 Task: Look for products in the category "Lager" from Coors only.
Action: Mouse moved to (742, 264)
Screenshot: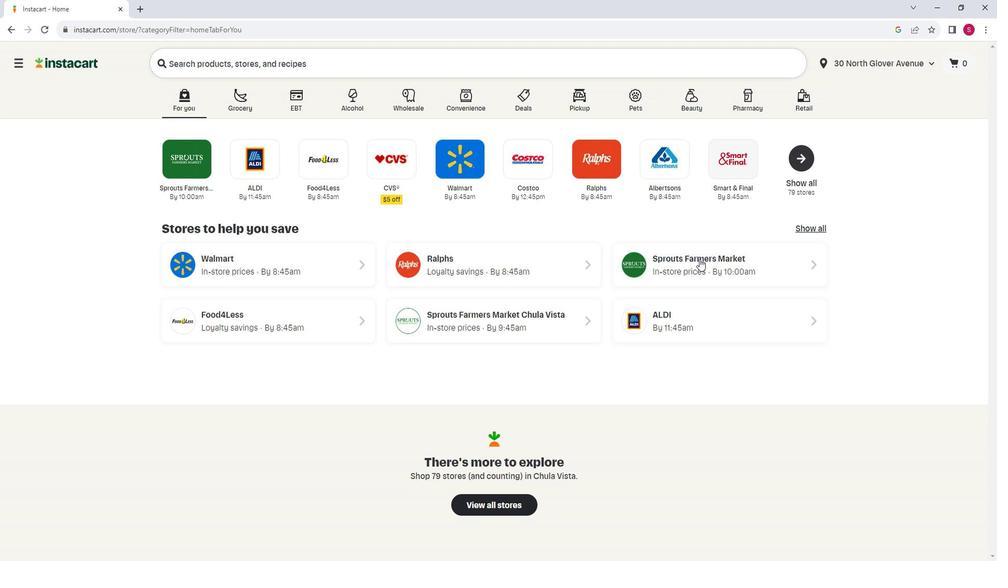 
Action: Mouse pressed left at (742, 264)
Screenshot: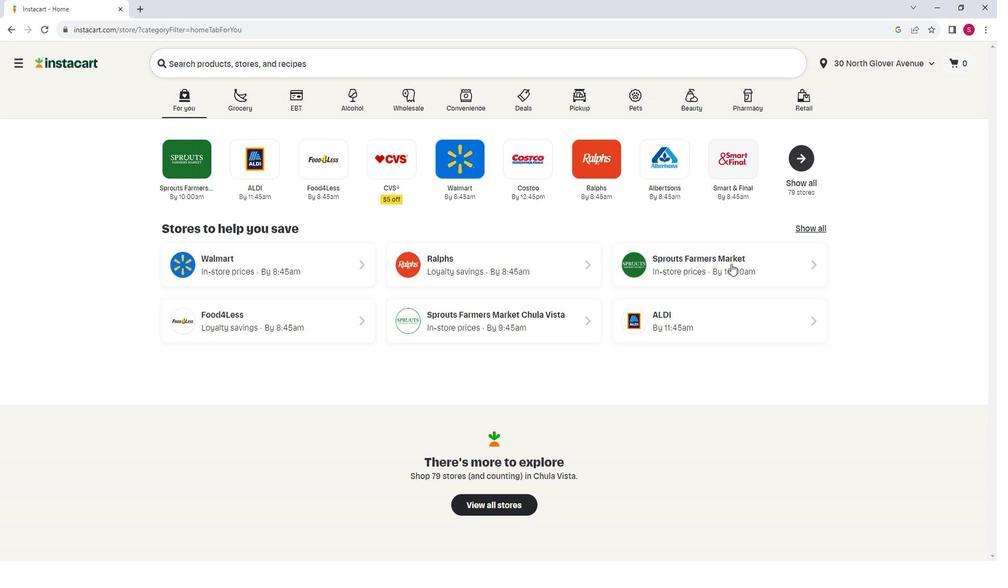 
Action: Mouse moved to (77, 404)
Screenshot: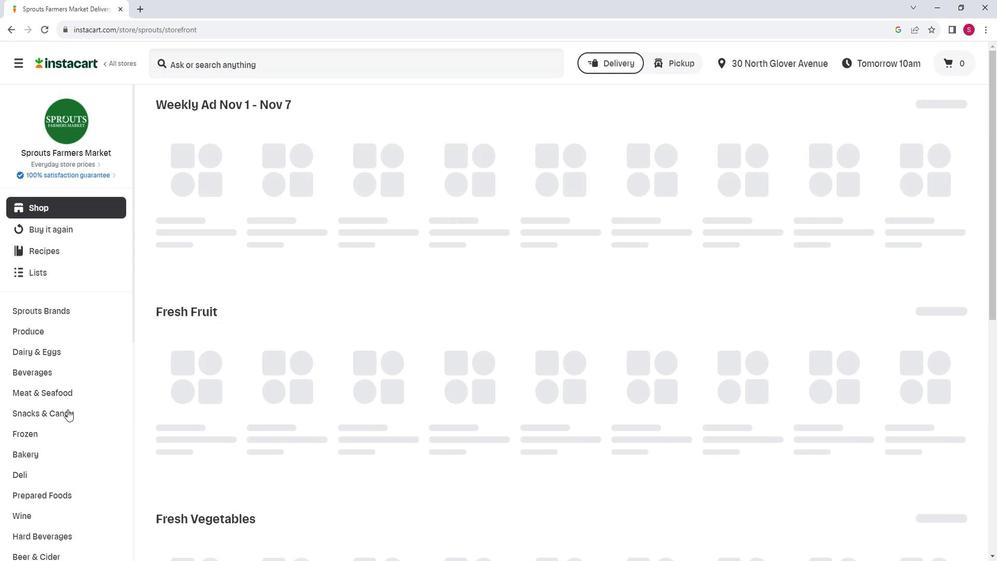 
Action: Mouse scrolled (77, 404) with delta (0, 0)
Screenshot: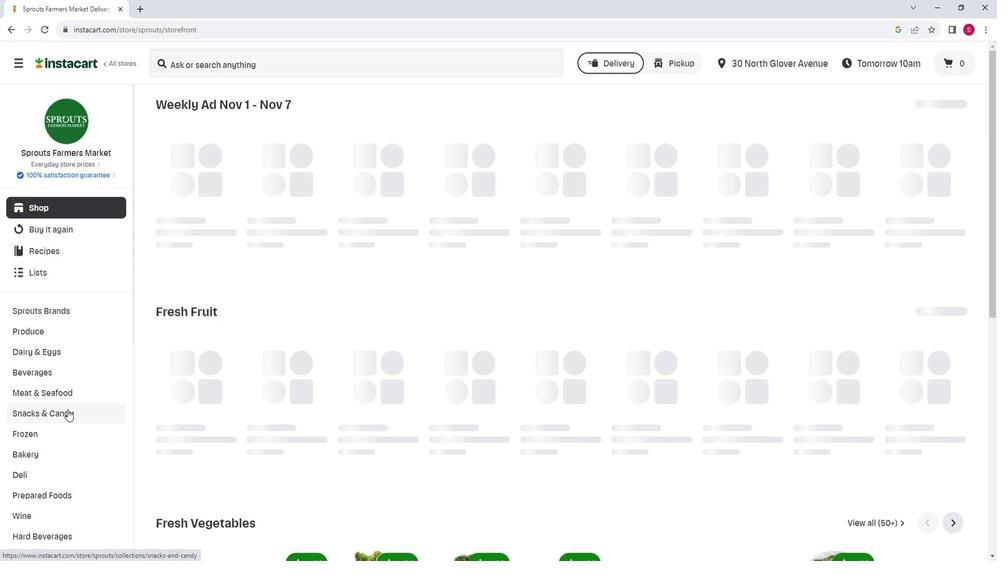 
Action: Mouse moved to (77, 404)
Screenshot: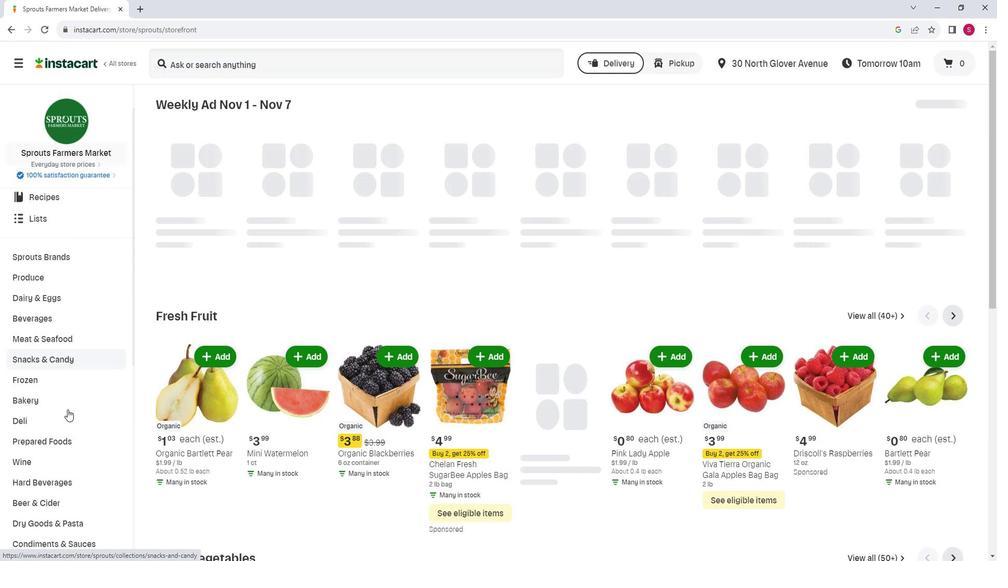
Action: Mouse scrolled (77, 404) with delta (0, 0)
Screenshot: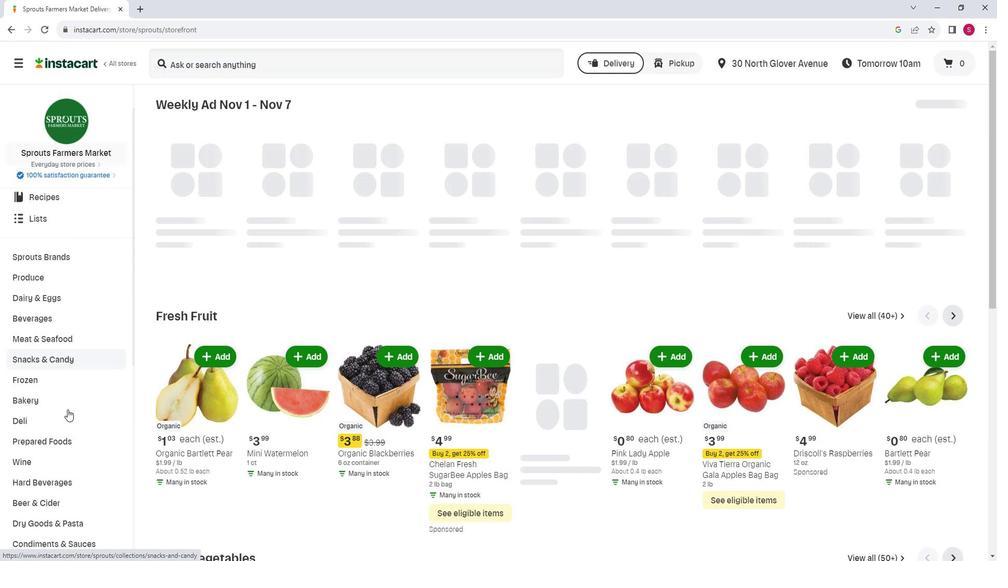 
Action: Mouse moved to (64, 494)
Screenshot: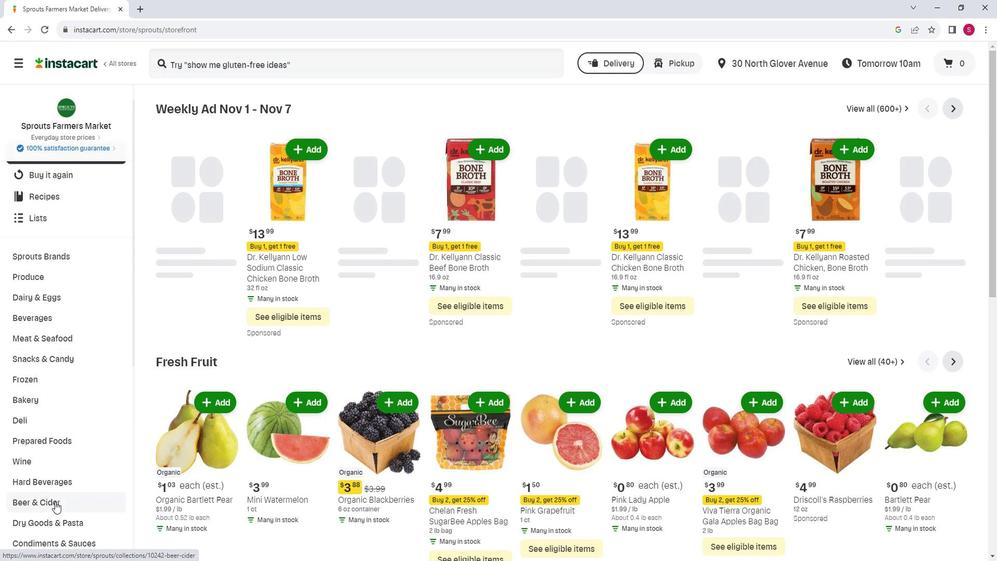 
Action: Mouse pressed left at (64, 494)
Screenshot: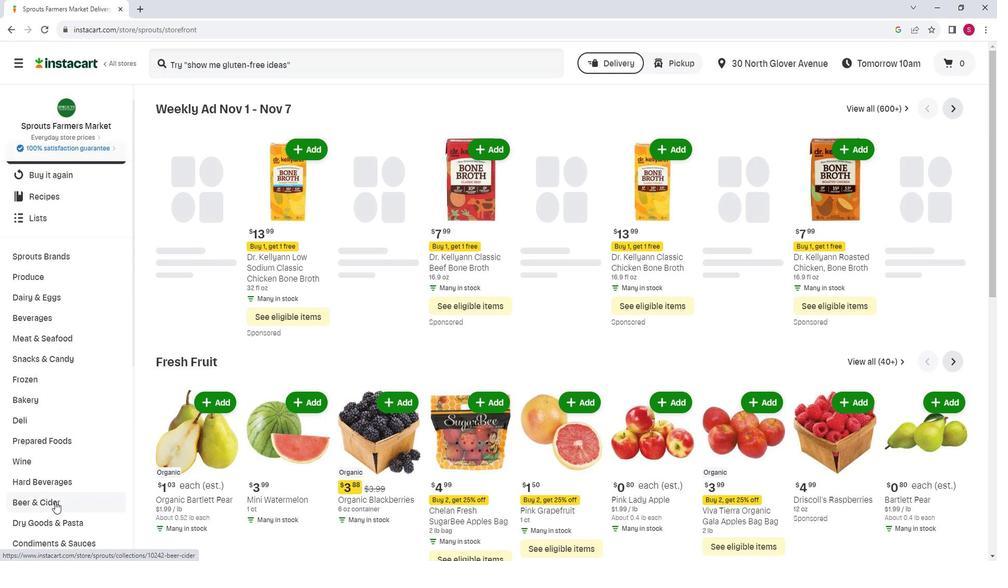 
Action: Mouse moved to (338, 133)
Screenshot: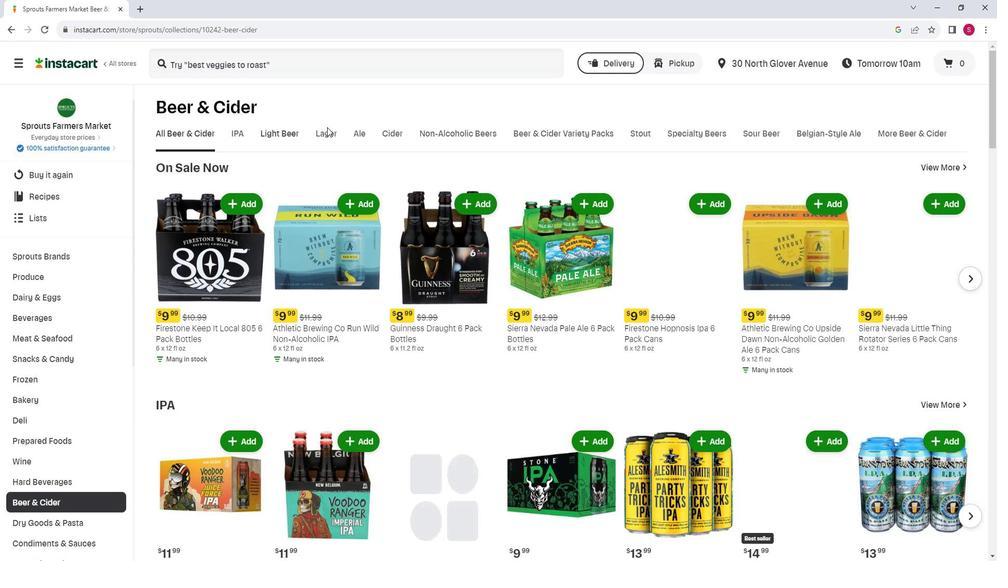 
Action: Mouse pressed left at (338, 133)
Screenshot: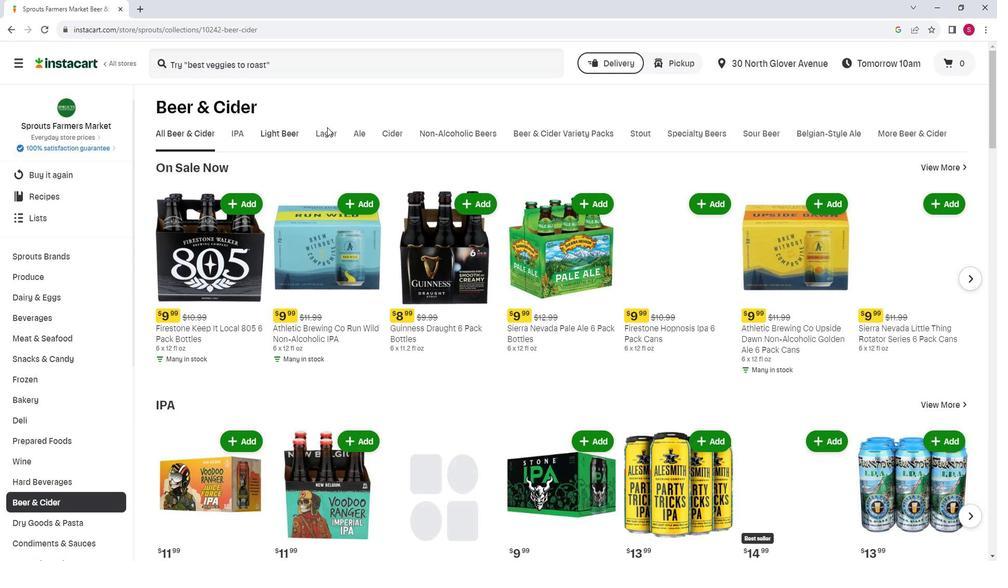 
Action: Mouse moved to (261, 177)
Screenshot: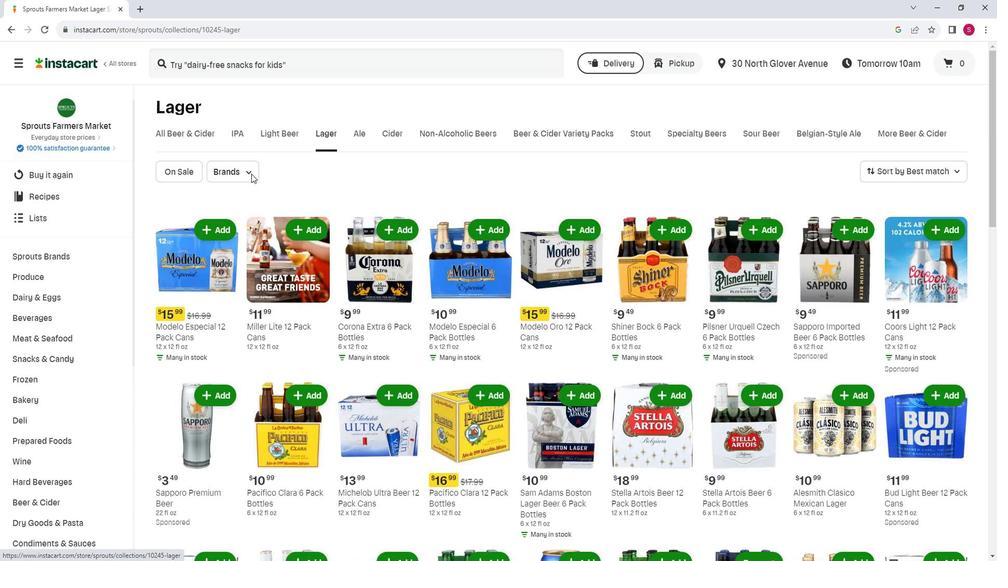 
Action: Mouse pressed left at (261, 177)
Screenshot: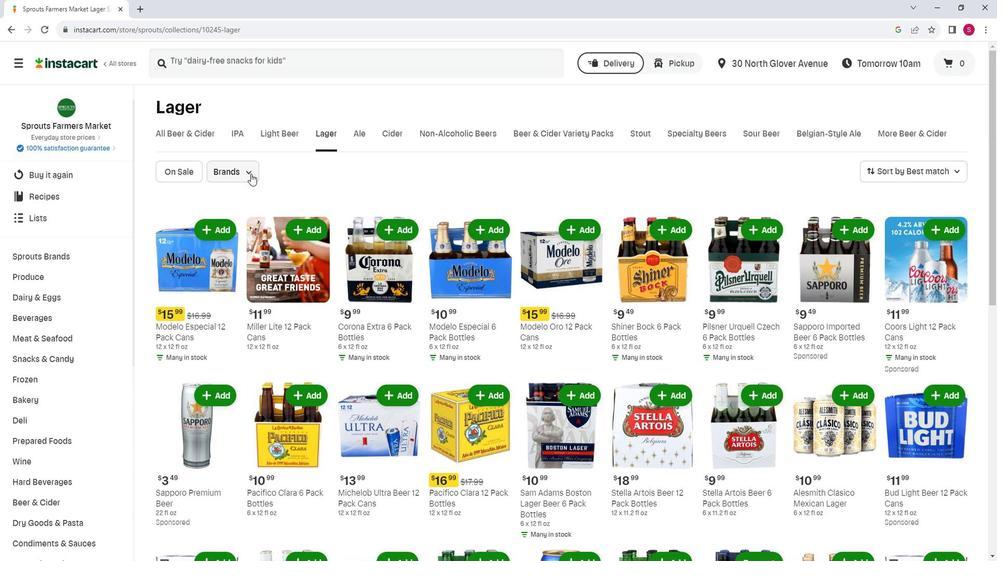 
Action: Mouse moved to (275, 216)
Screenshot: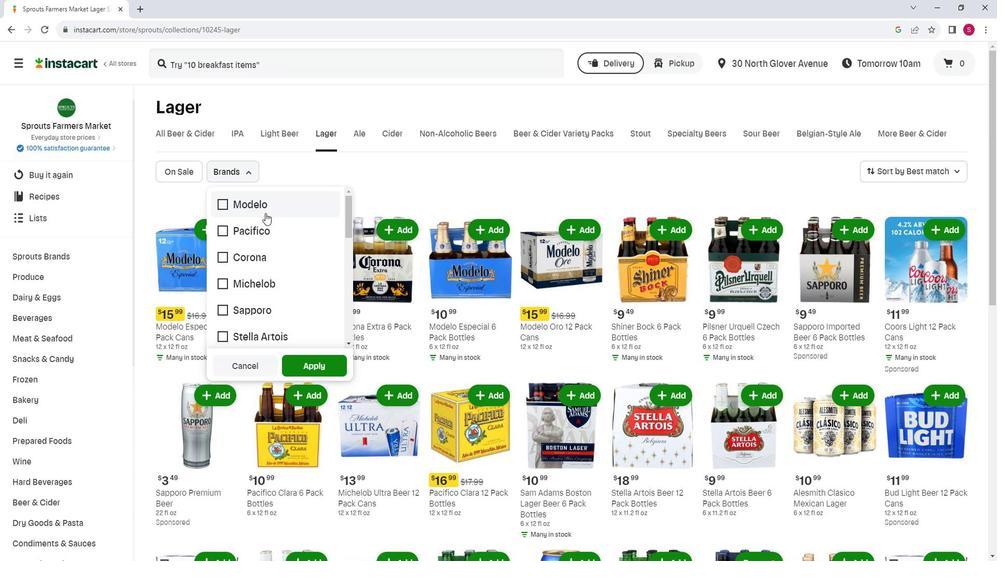 
Action: Mouse scrolled (275, 216) with delta (0, 0)
Screenshot: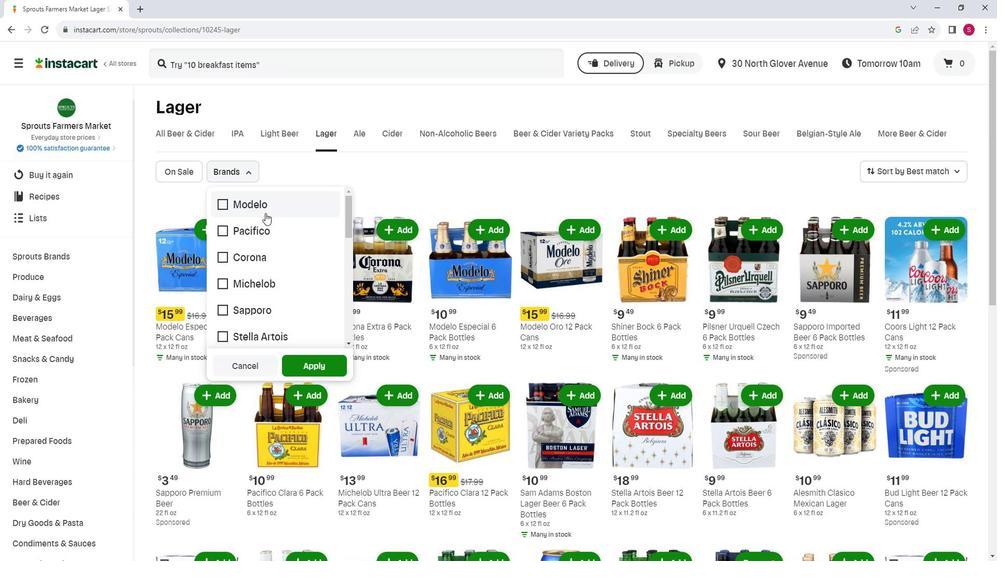 
Action: Mouse scrolled (275, 216) with delta (0, 0)
Screenshot: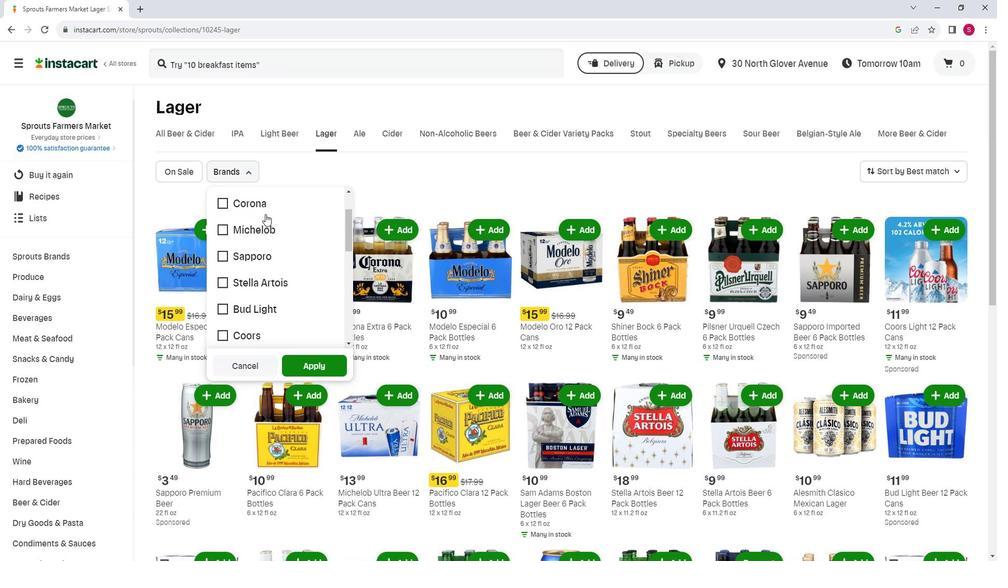 
Action: Mouse moved to (275, 217)
Screenshot: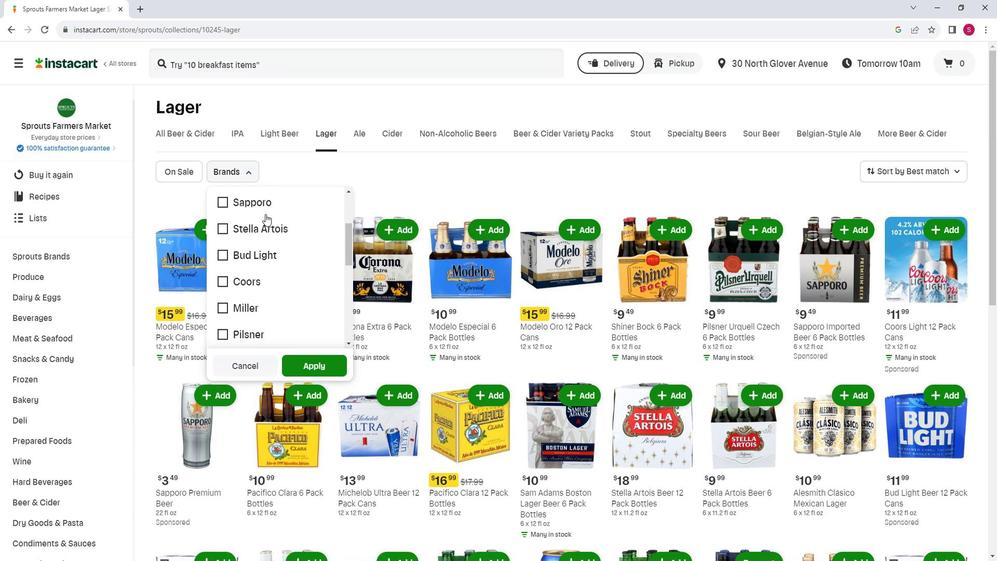 
Action: Mouse scrolled (275, 216) with delta (0, 0)
Screenshot: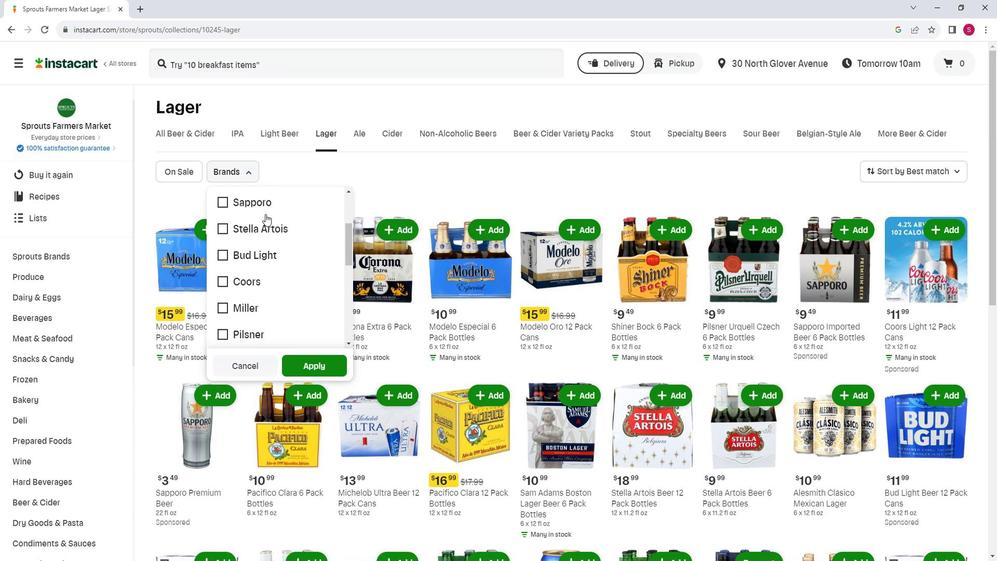 
Action: Mouse moved to (280, 231)
Screenshot: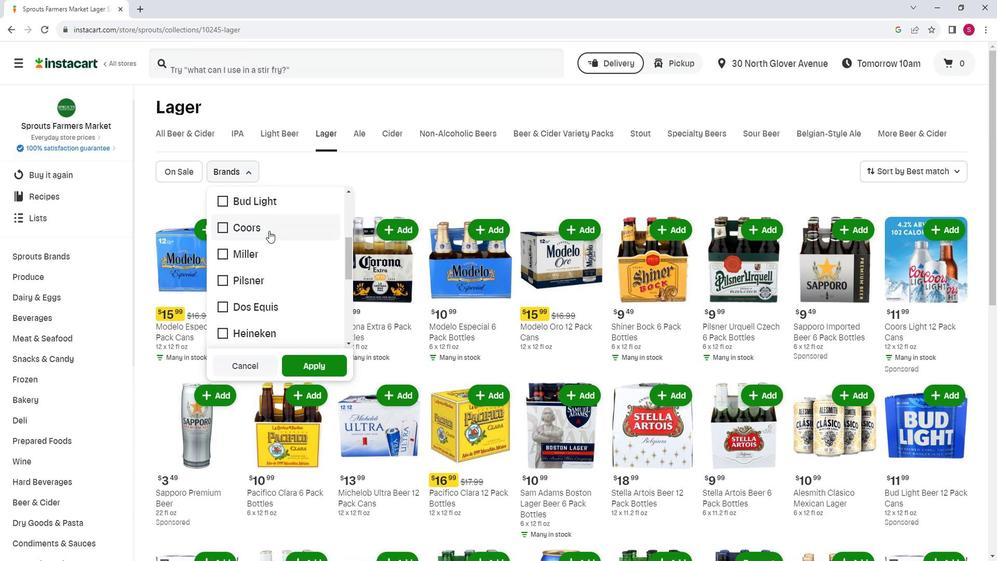 
Action: Mouse pressed left at (280, 231)
Screenshot: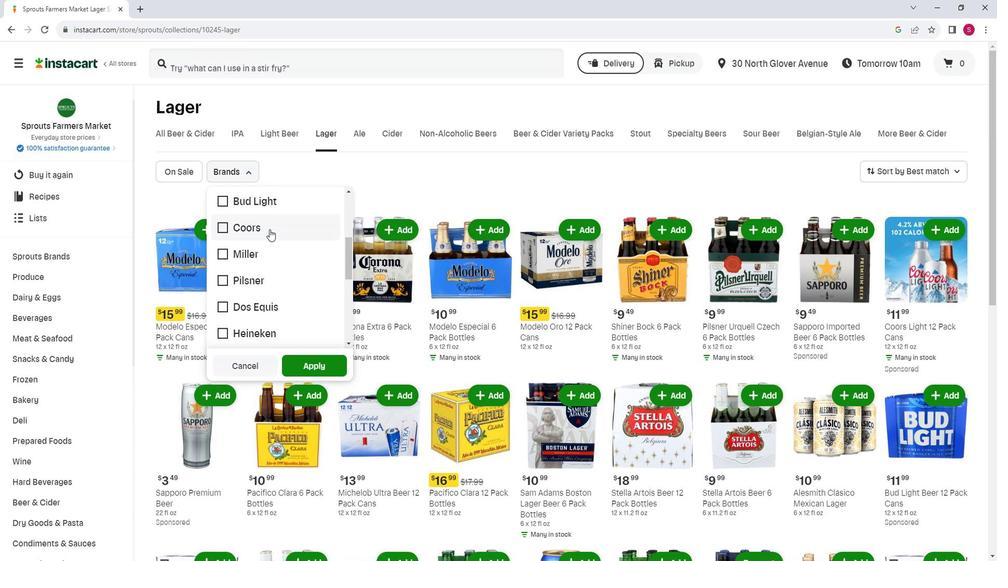 
Action: Mouse moved to (314, 358)
Screenshot: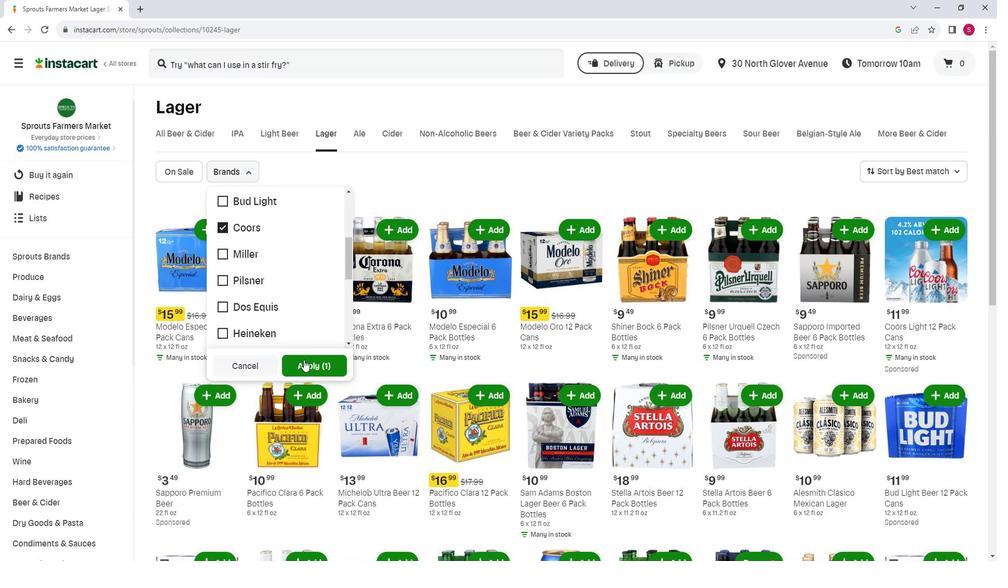 
Action: Mouse pressed left at (314, 358)
Screenshot: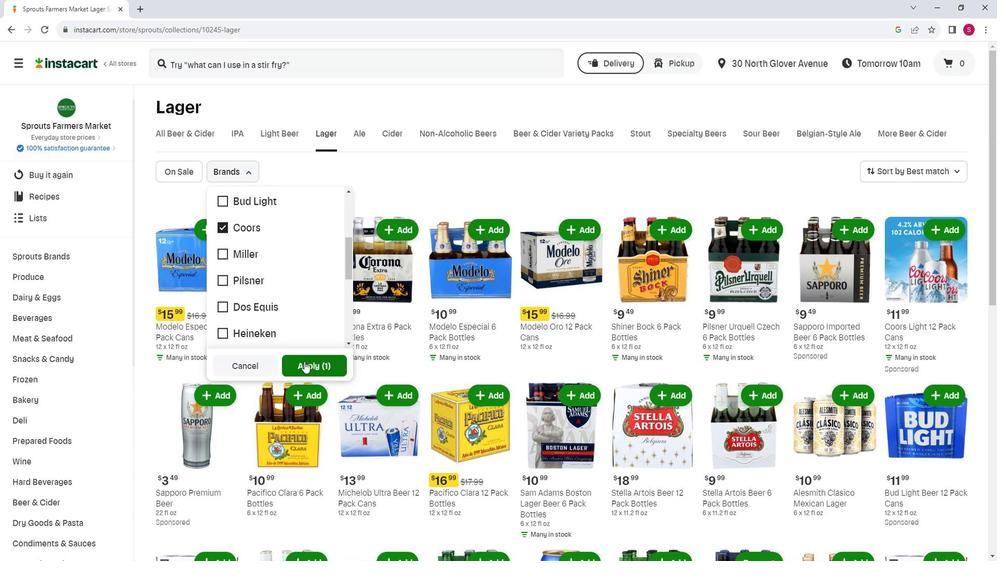 
Action: Mouse moved to (497, 197)
Screenshot: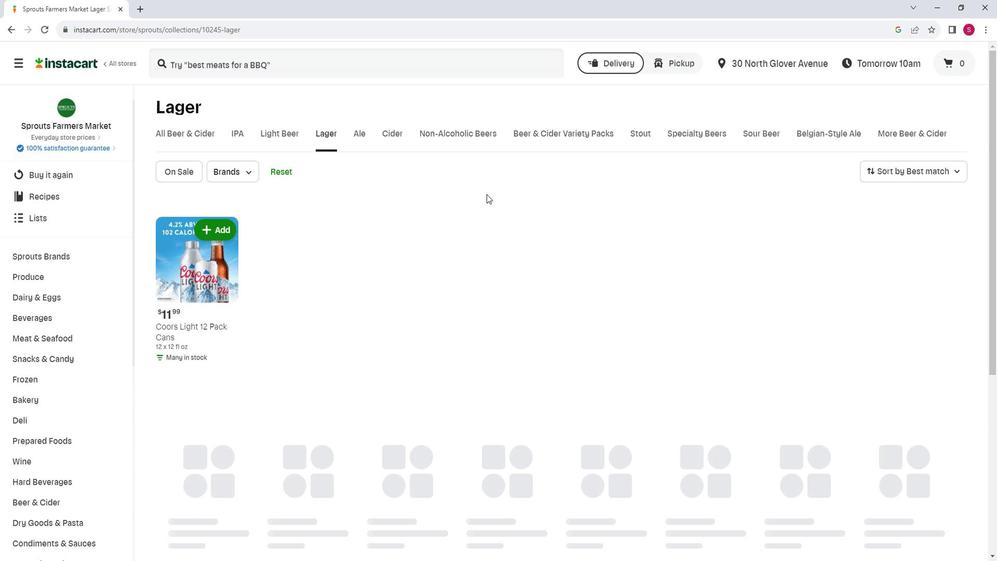 
Action: Mouse scrolled (497, 196) with delta (0, 0)
Screenshot: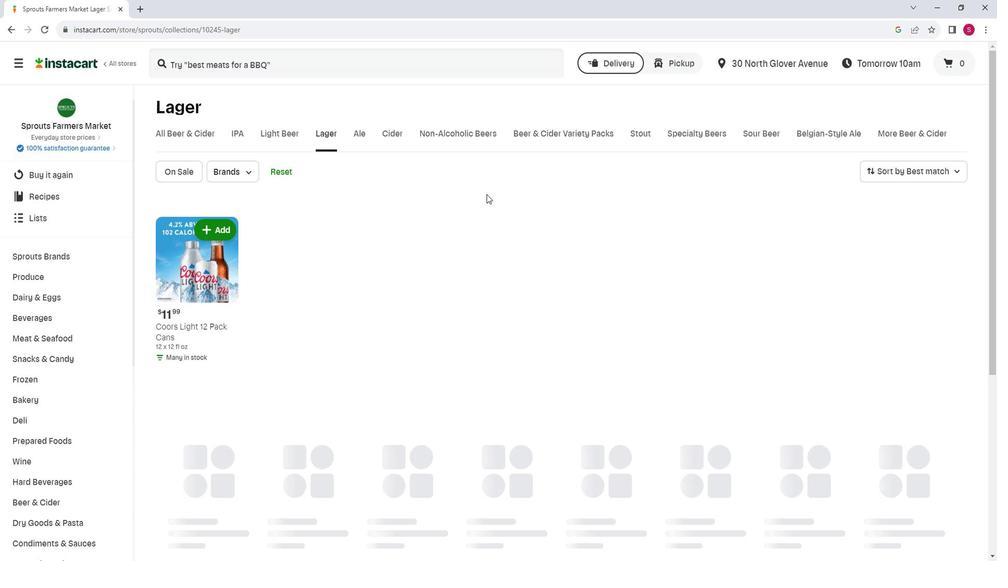 
Action: Mouse scrolled (497, 196) with delta (0, 0)
Screenshot: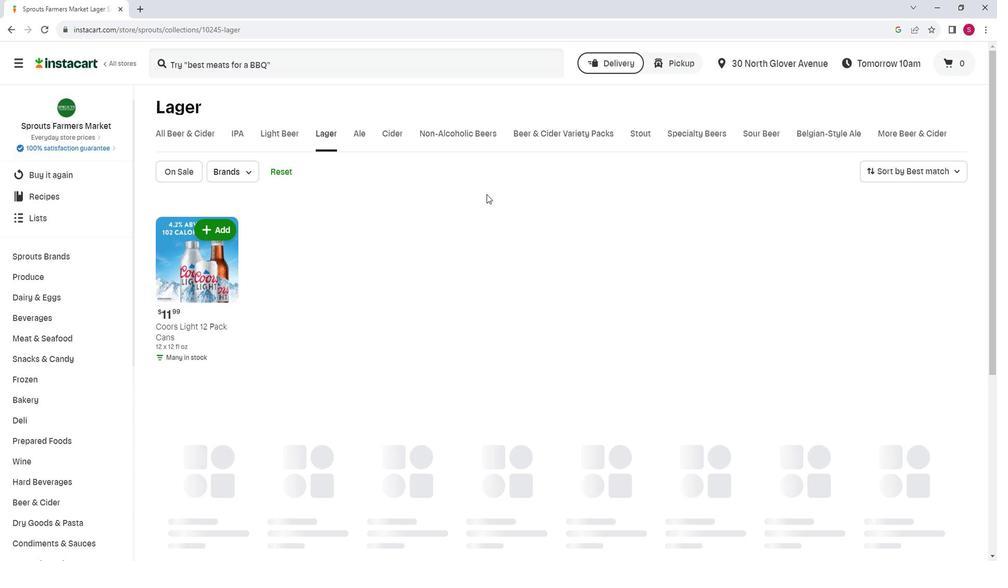 
Action: Mouse scrolled (497, 196) with delta (0, 0)
Screenshot: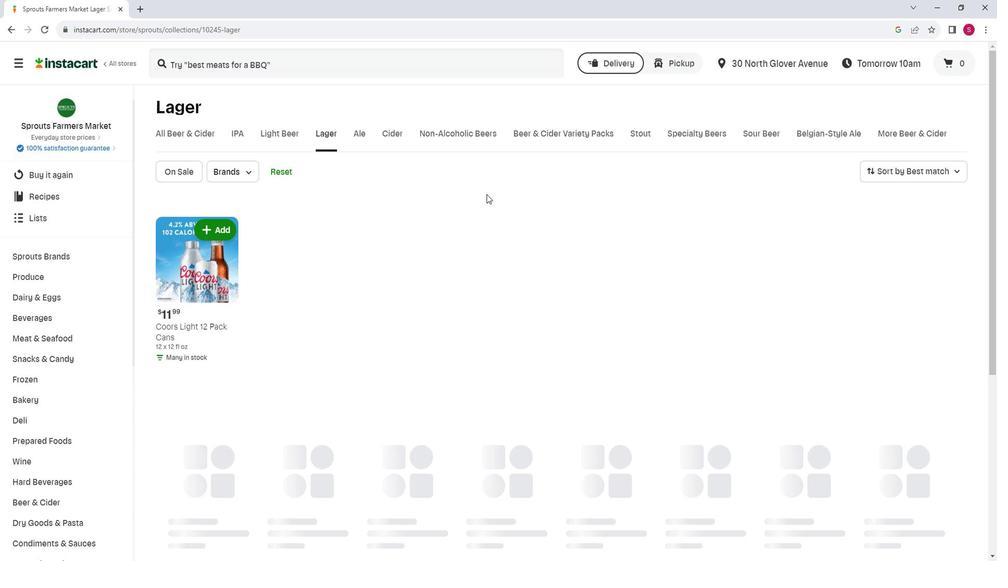 
Action: Mouse moved to (497, 197)
Screenshot: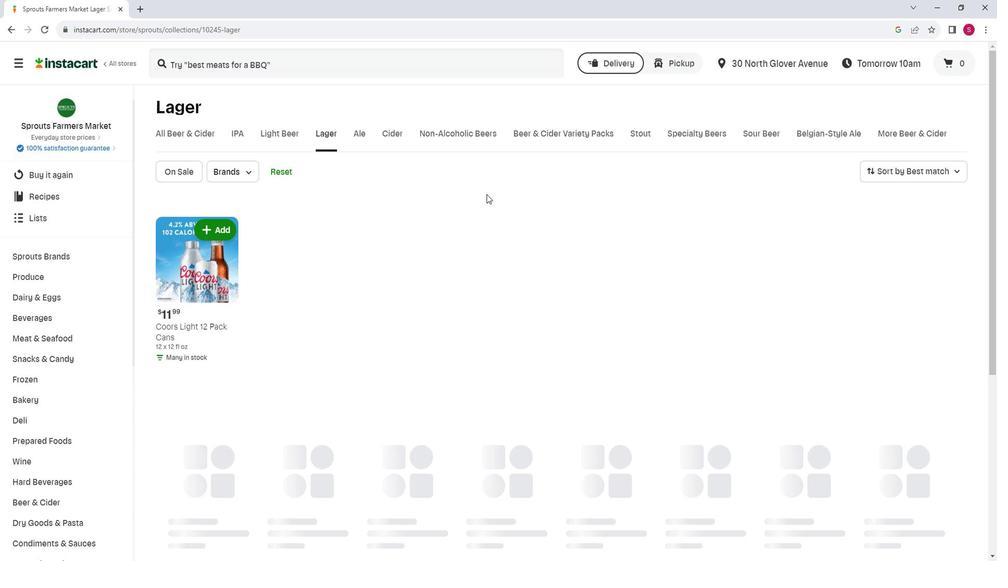 
